 Task: Create a task titled 'Performer of the Month' with a start date of 6/26/2023, a due date of 7/11/2023, and set the priority to high. Include the note: 'Announce and recognize the performer of the Month in the office.'
Action: Mouse moved to (362, 141)
Screenshot: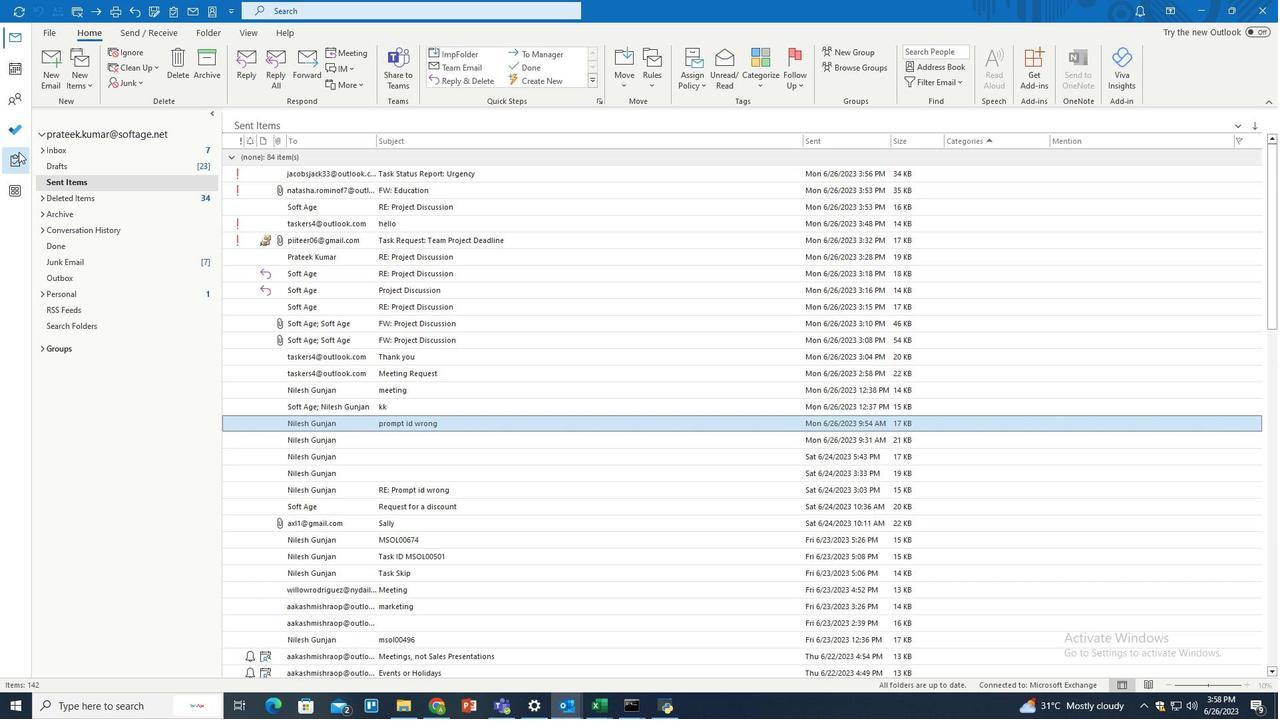 
Action: Mouse pressed left at (362, 141)
Screenshot: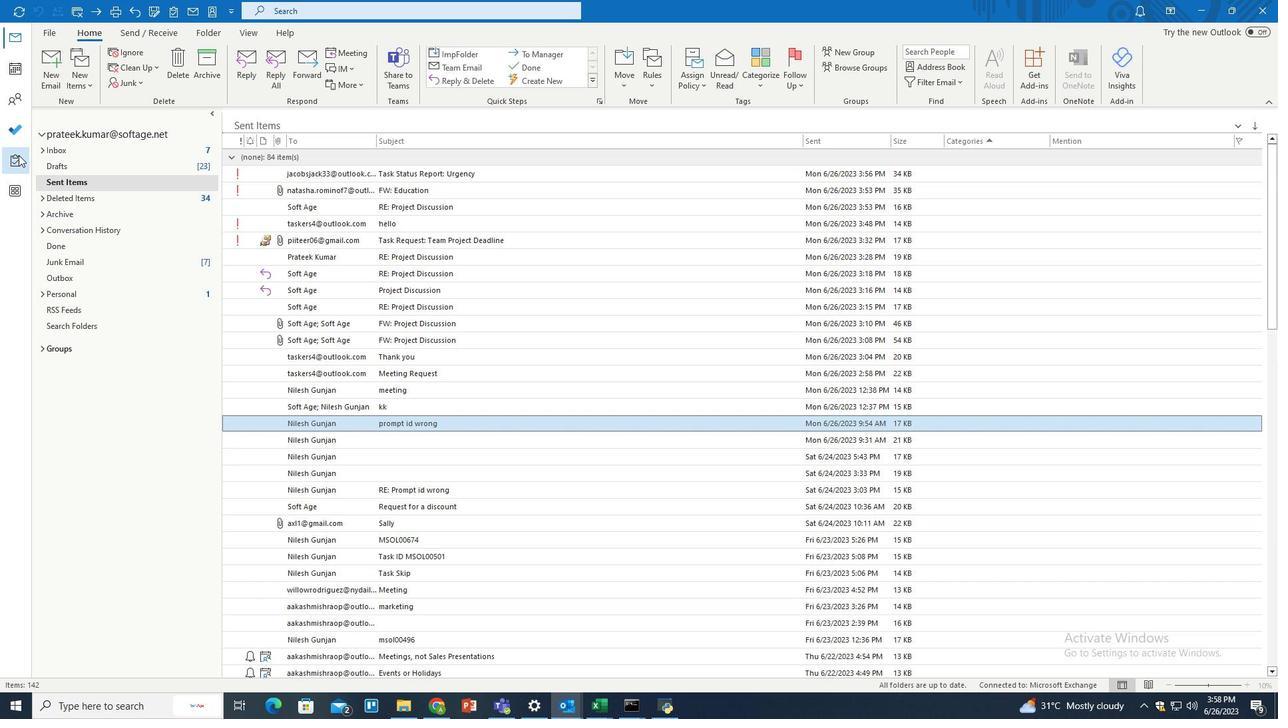 
Action: Mouse moved to (392, 300)
Screenshot: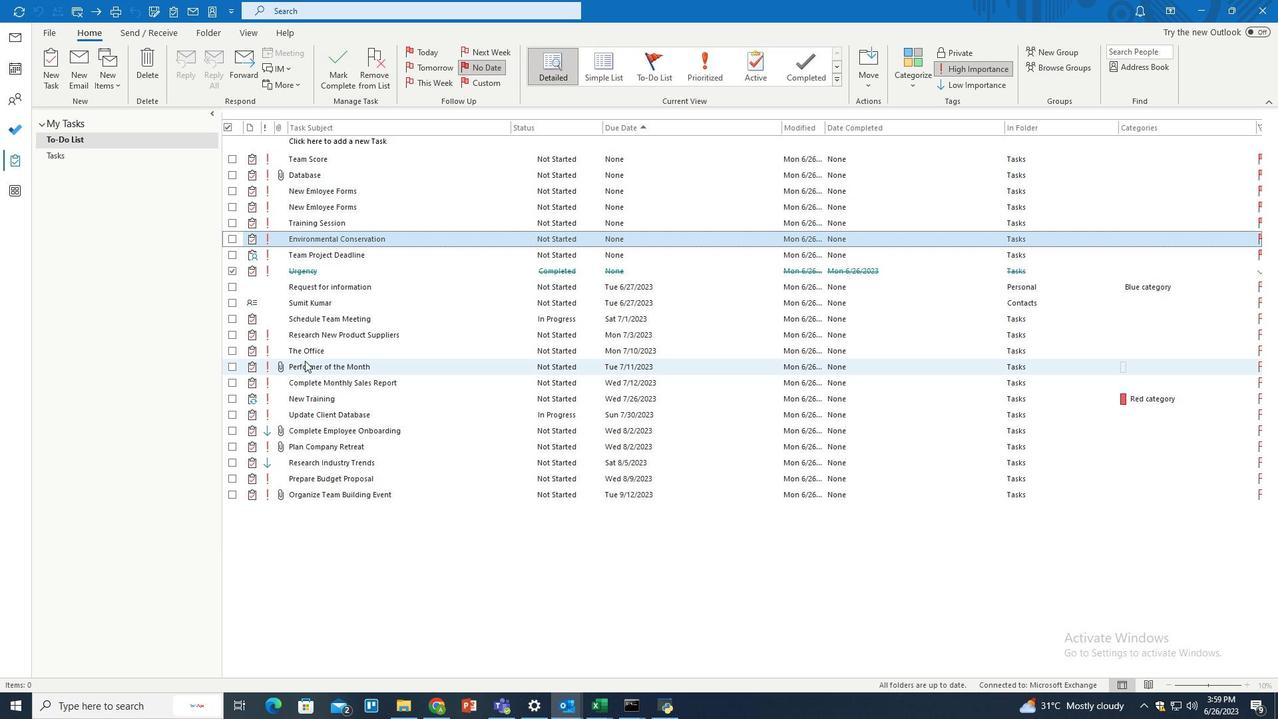 
Action: Mouse pressed left at (392, 300)
Screenshot: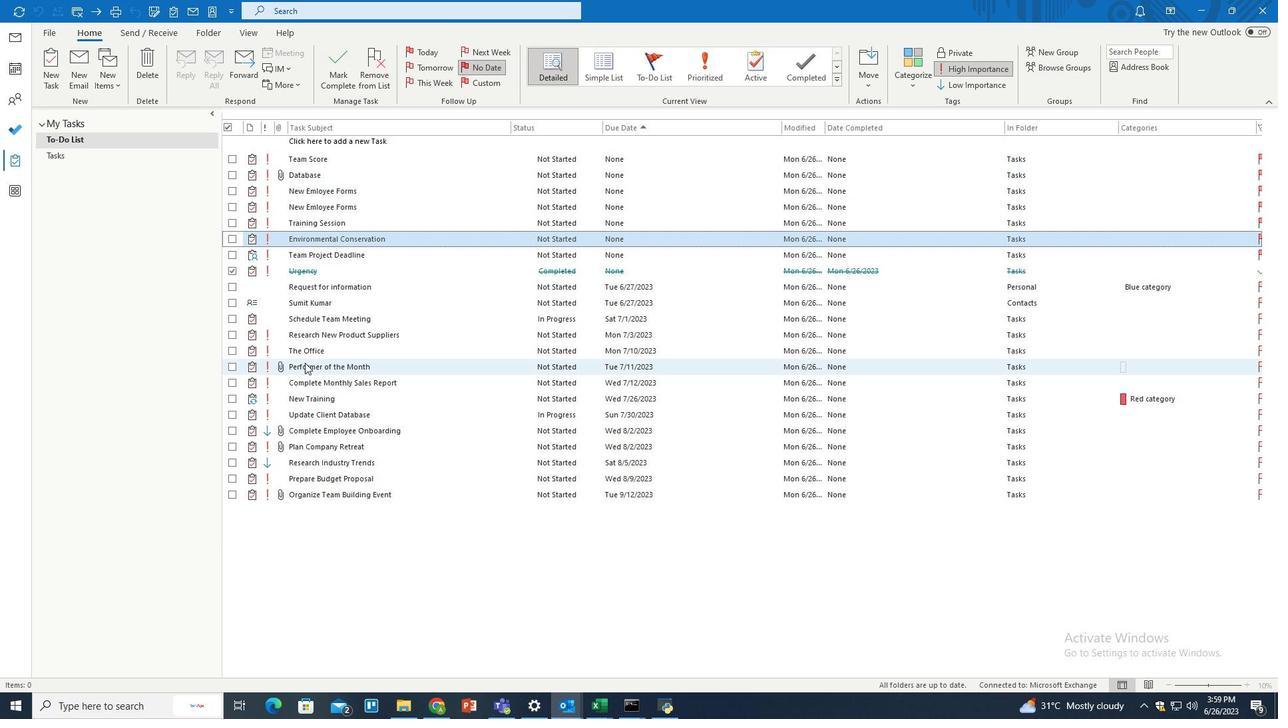 
Action: Mouse pressed left at (392, 300)
Screenshot: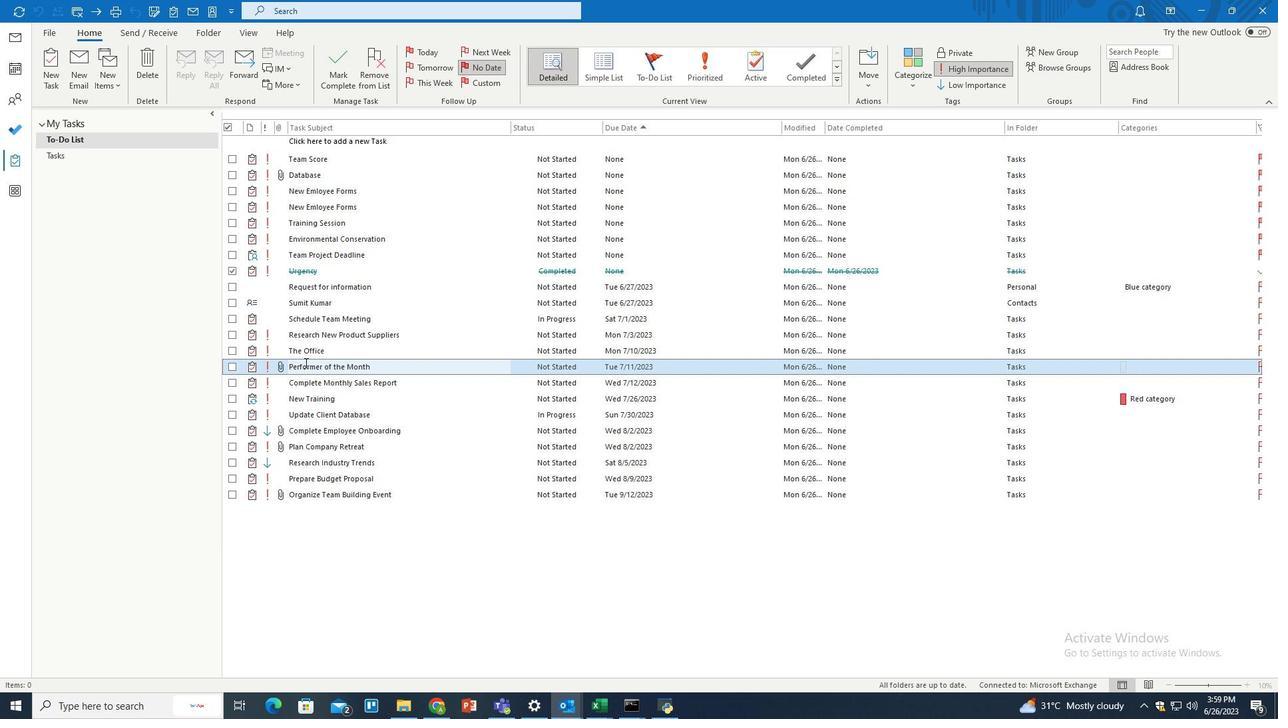 
Action: Mouse moved to (394, 319)
Screenshot: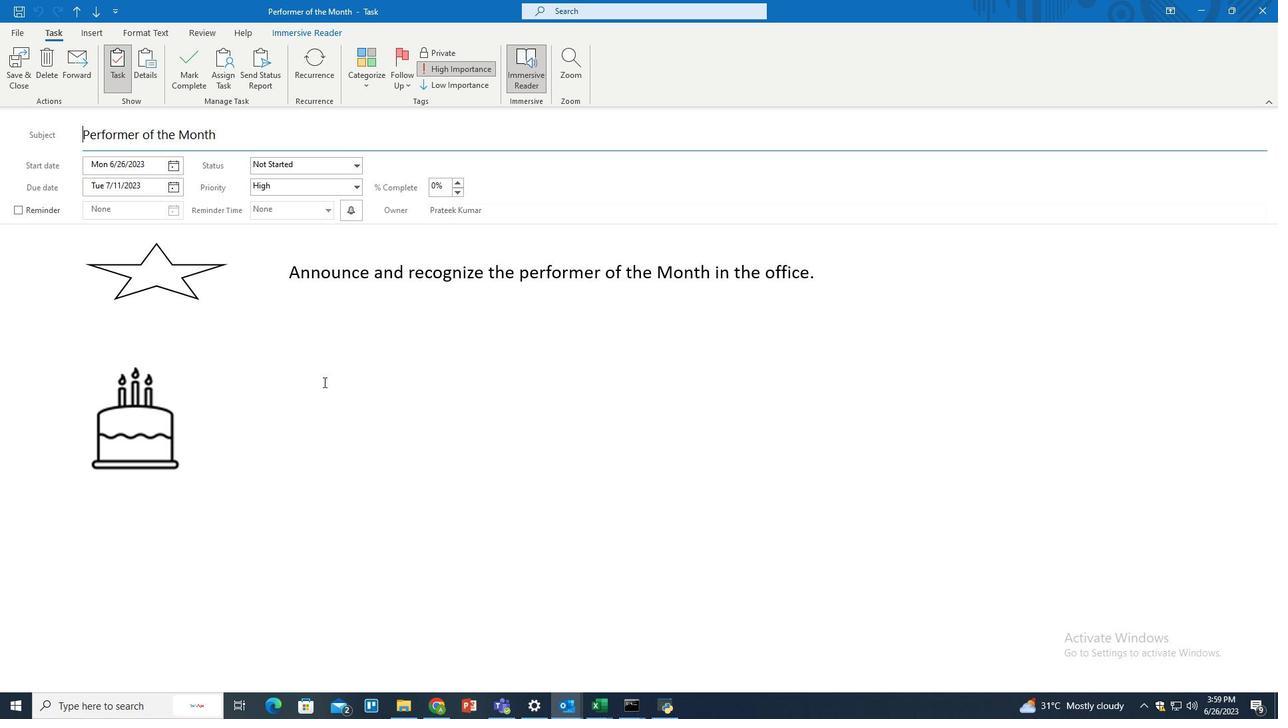 
Action: Mouse pressed left at (394, 319)
Screenshot: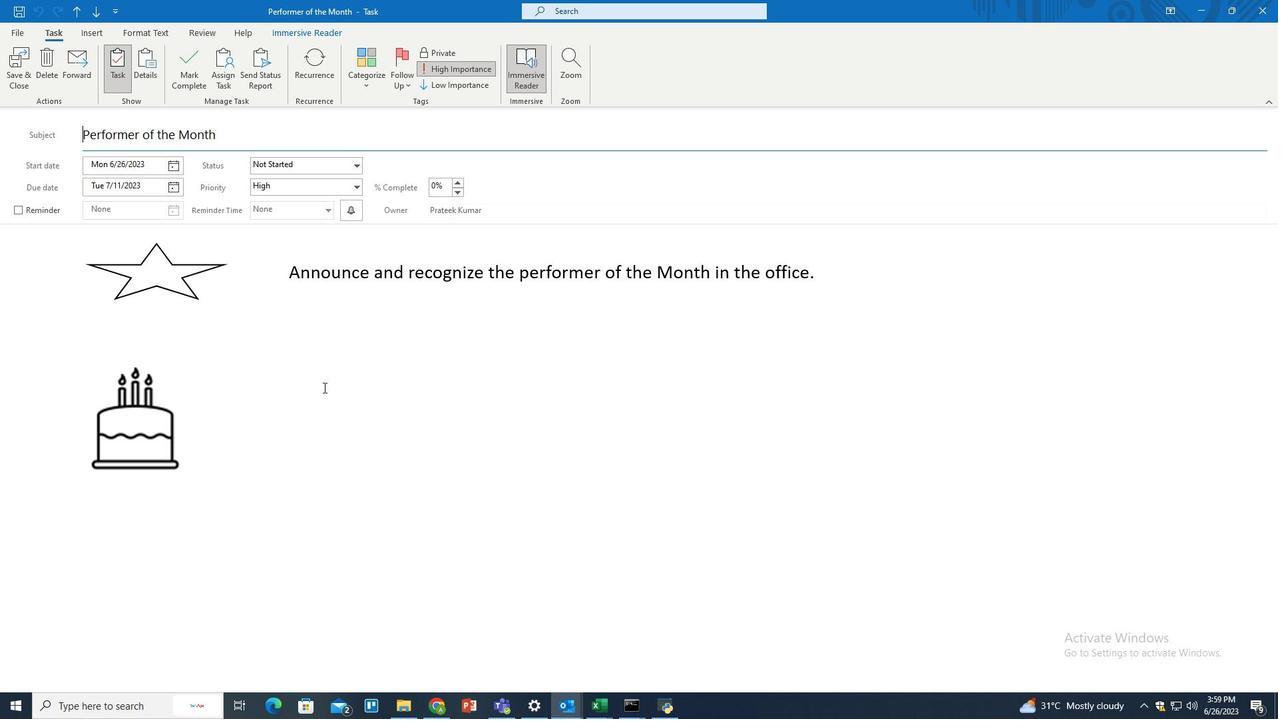 
Action: Mouse moved to (402, 77)
Screenshot: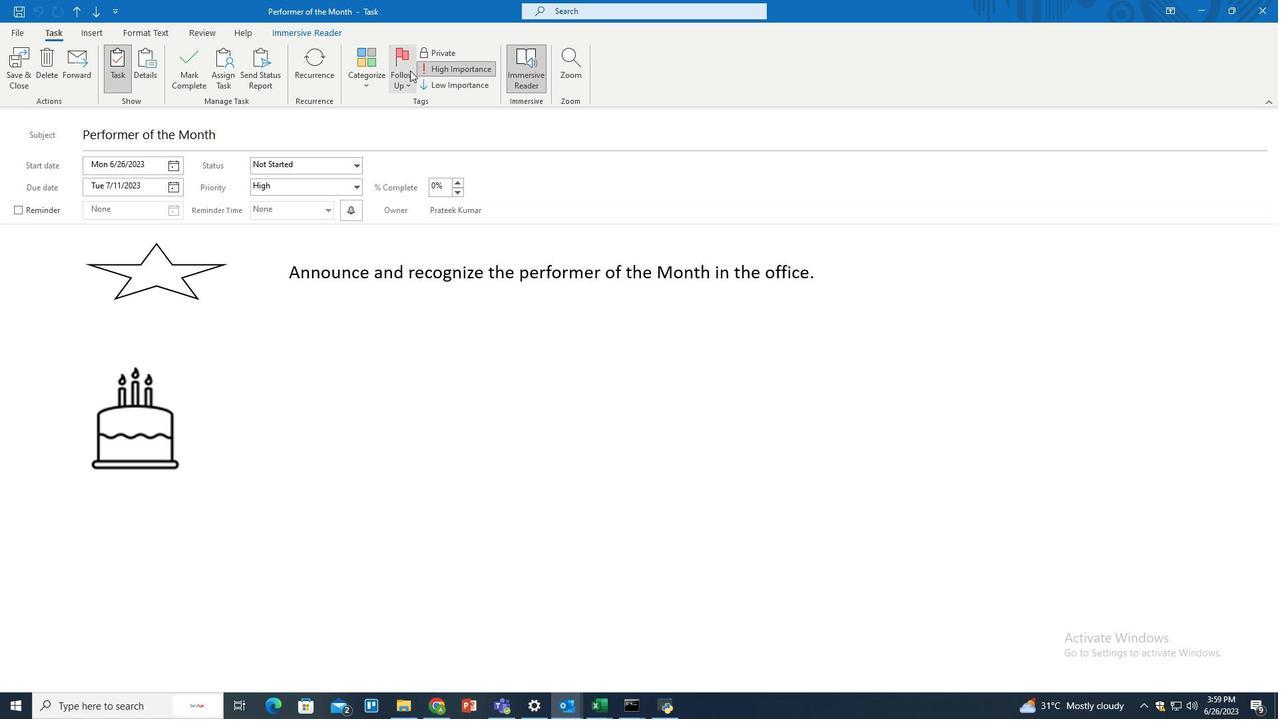 
Action: Mouse pressed left at (402, 77)
Screenshot: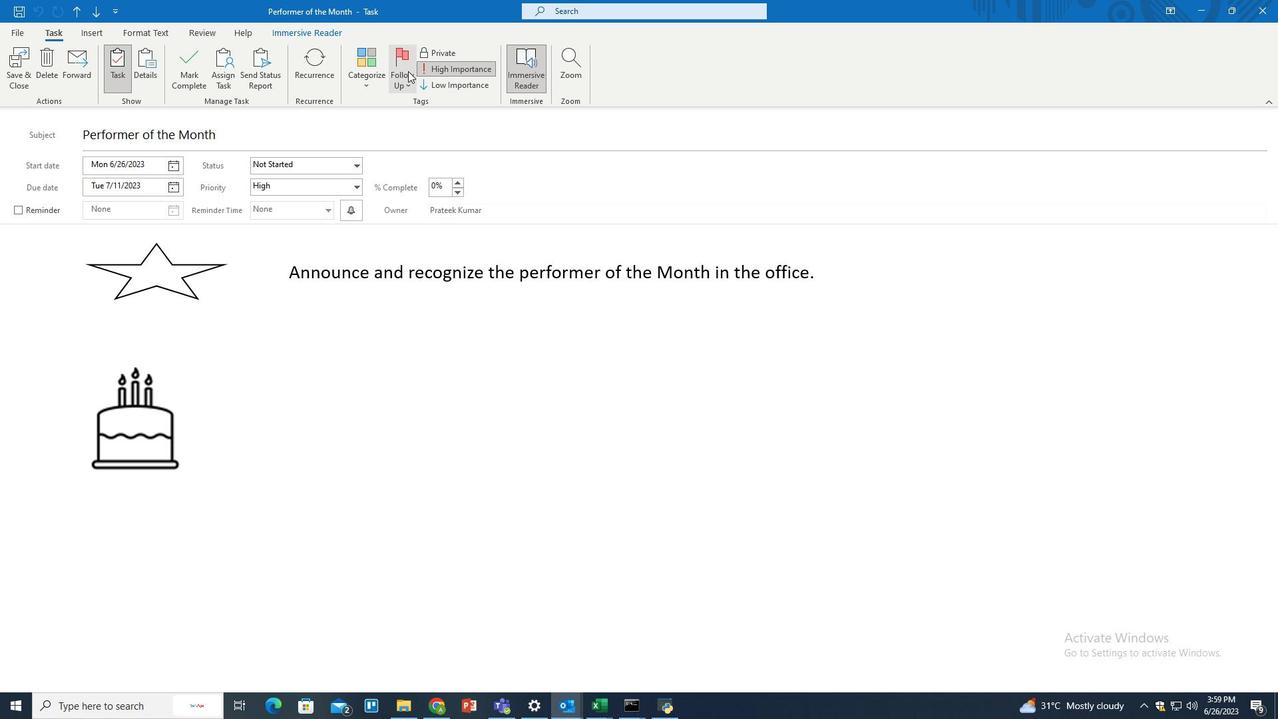 
Action: Mouse moved to (404, 129)
Screenshot: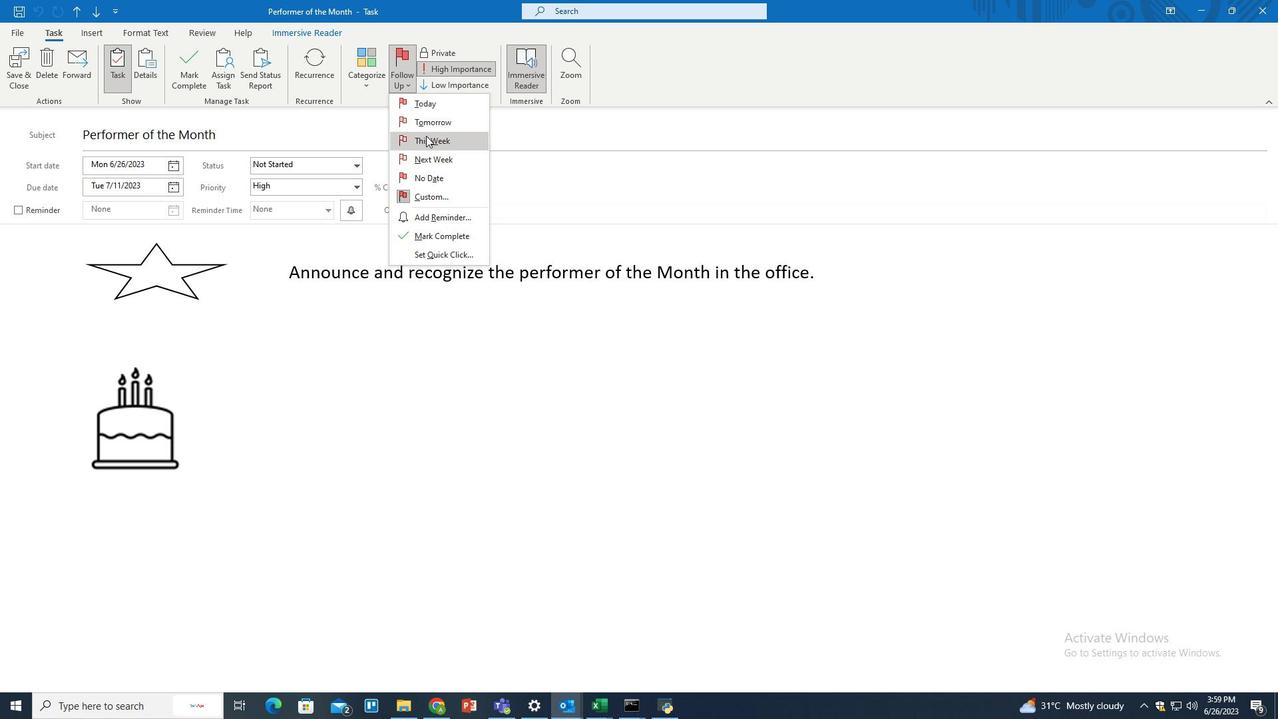 
Action: Mouse pressed left at (404, 129)
Screenshot: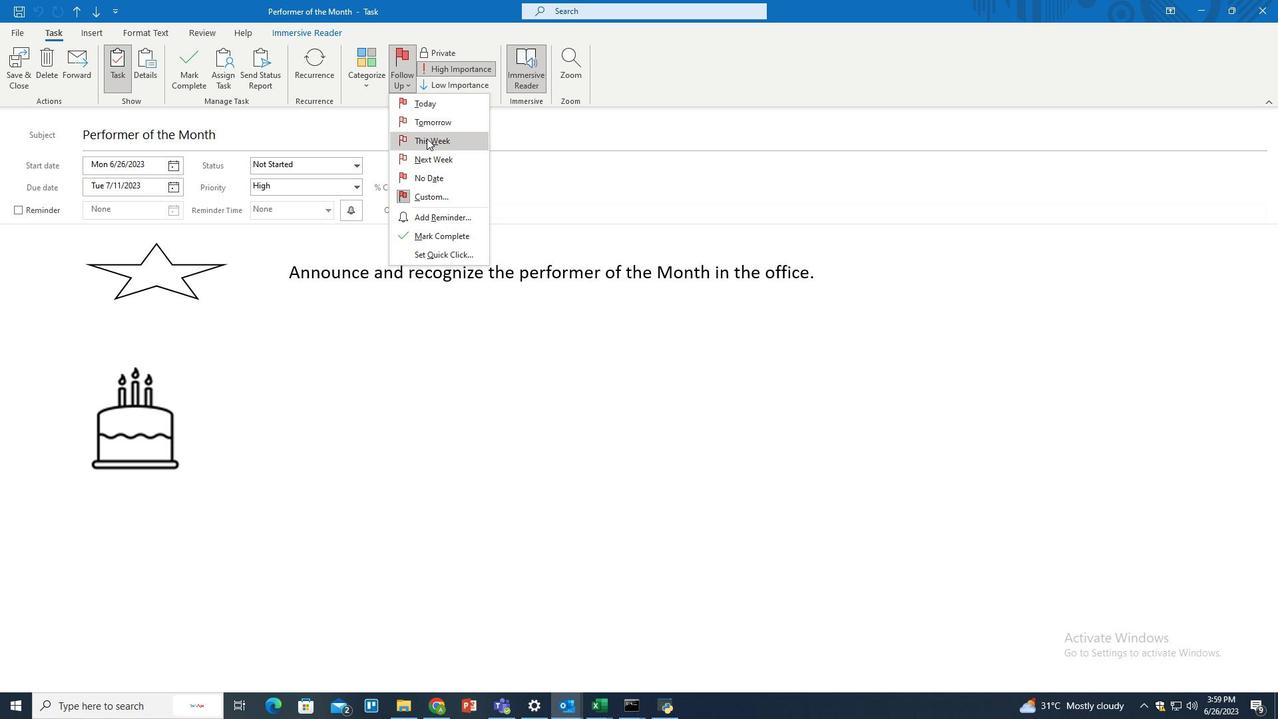 
Action: Mouse moved to (398, 304)
Screenshot: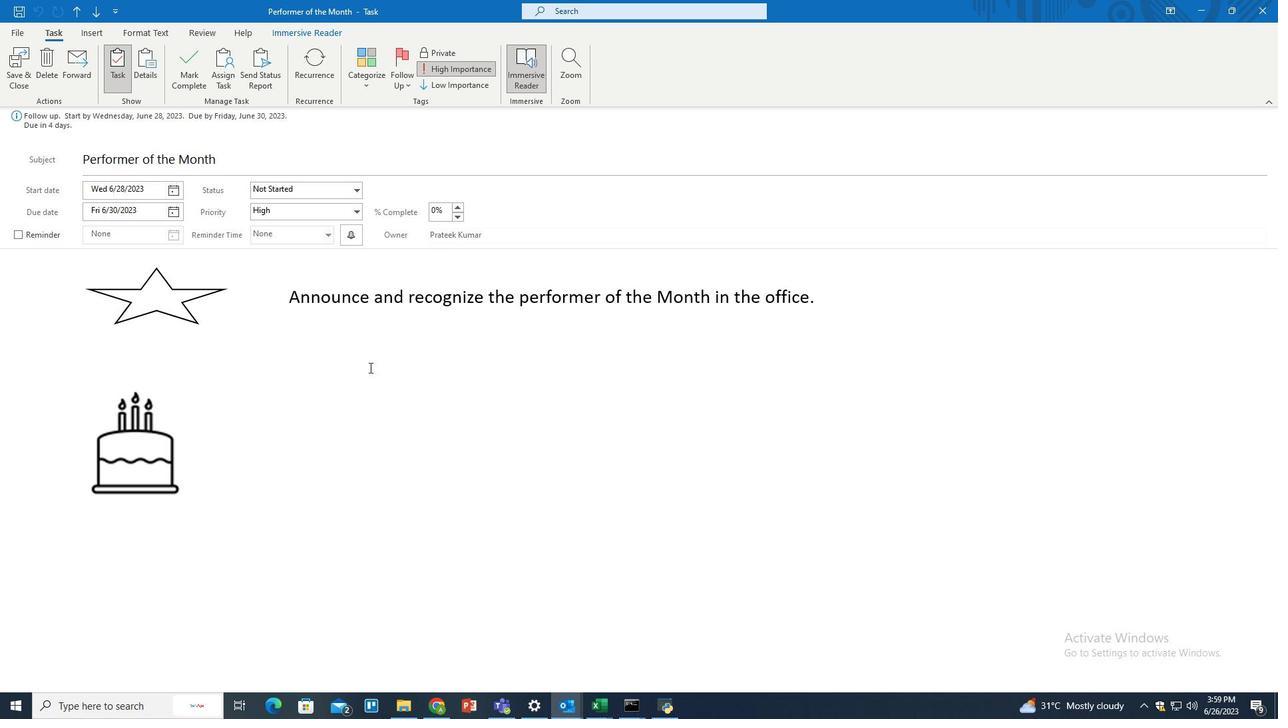 
Action: Mouse pressed left at (398, 304)
Screenshot: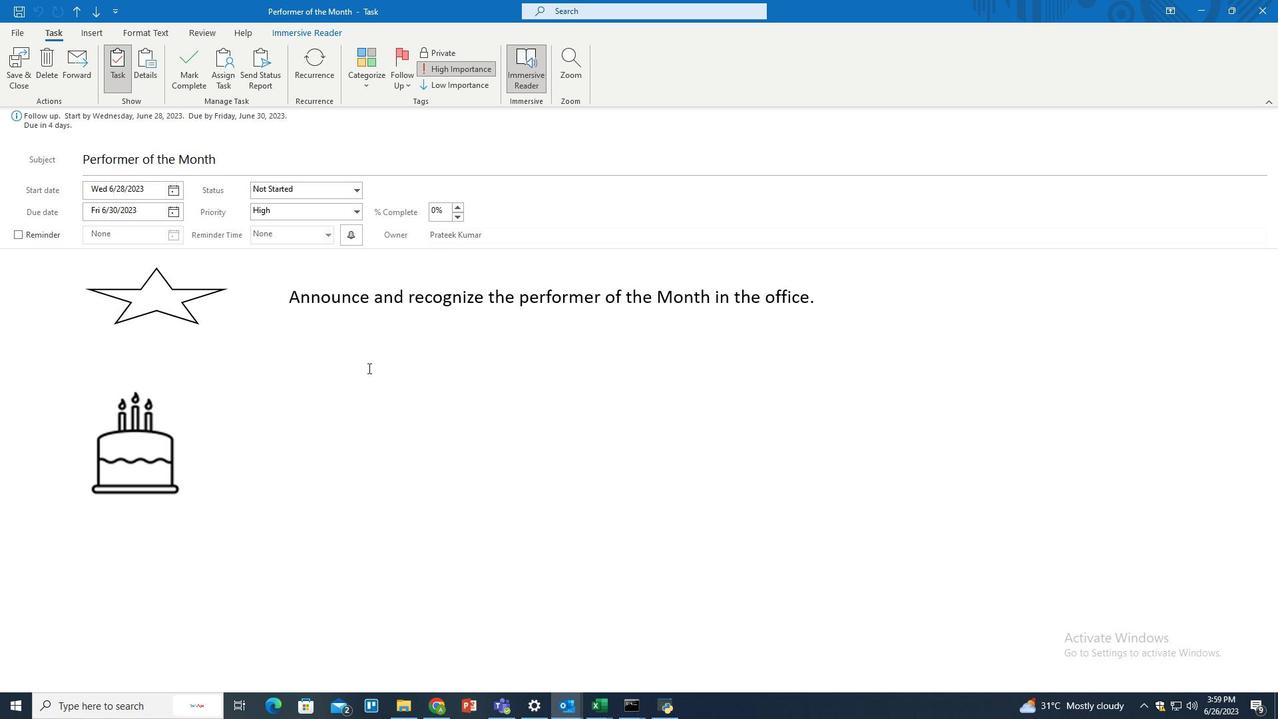 
Action: Mouse moved to (362, 48)
Screenshot: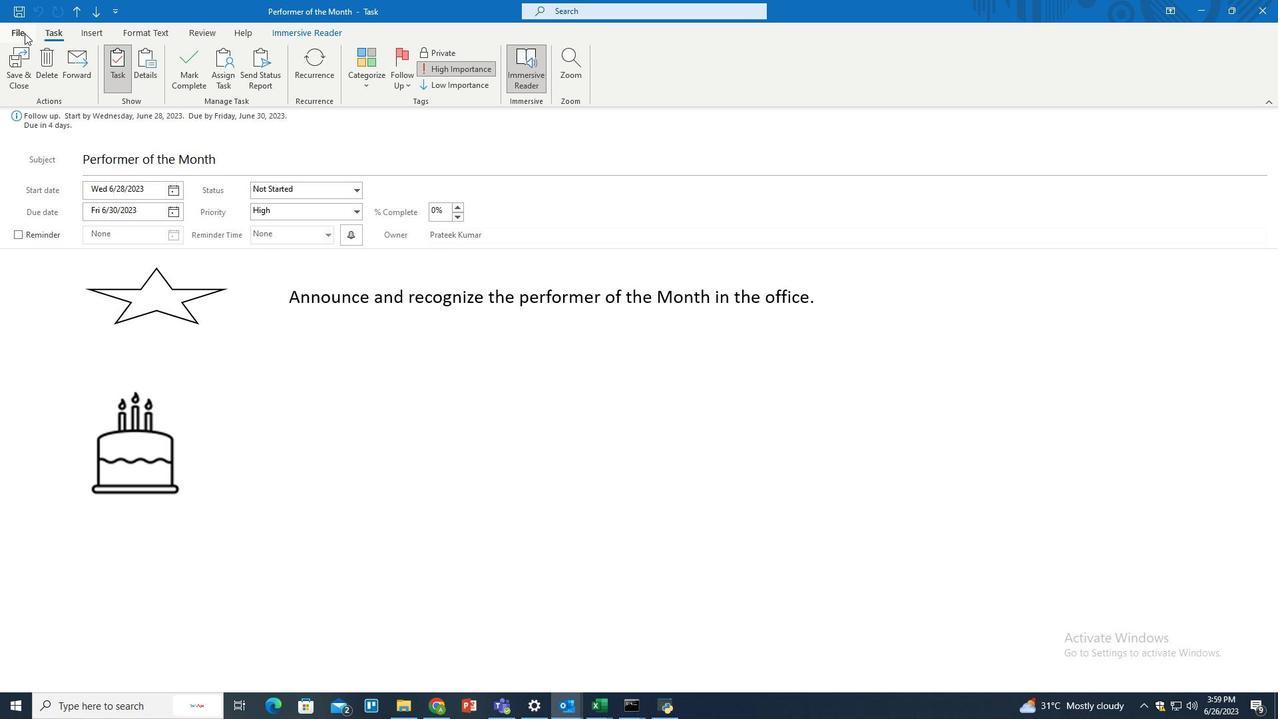 
Action: Mouse pressed left at (362, 48)
Screenshot: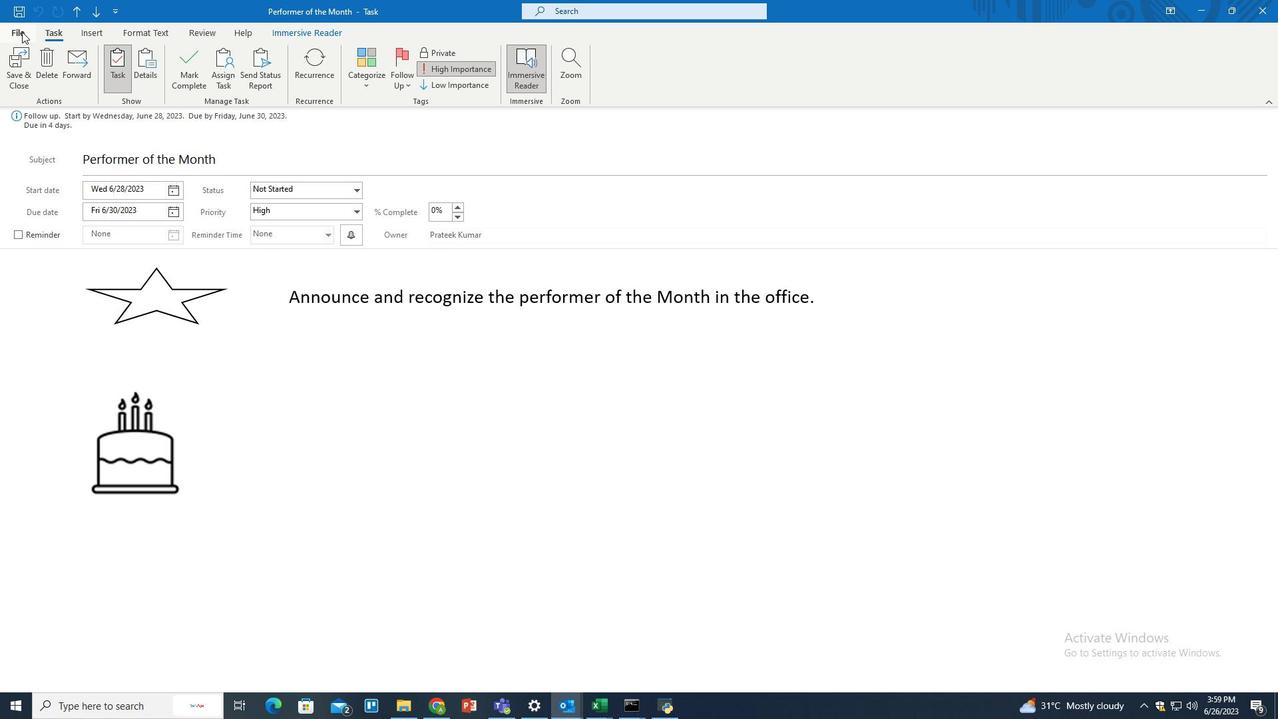 
Action: Mouse moved to (364, 94)
Screenshot: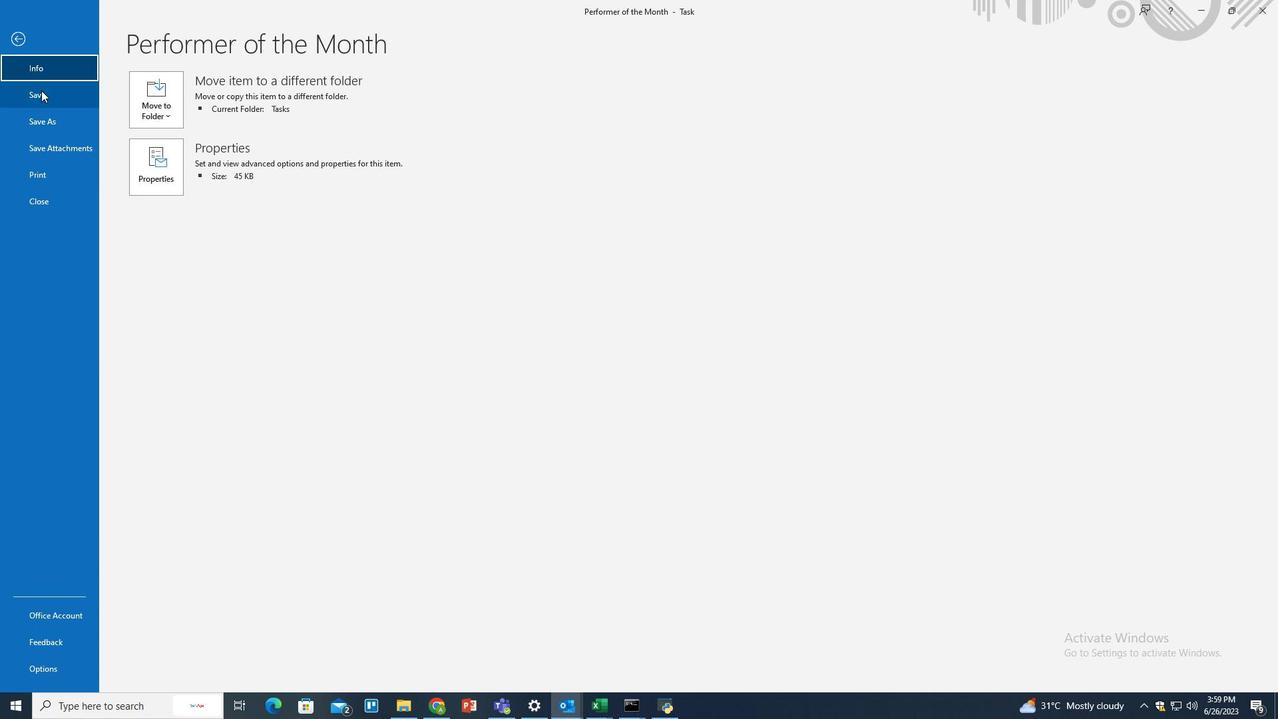 
Action: Mouse pressed left at (364, 94)
Screenshot: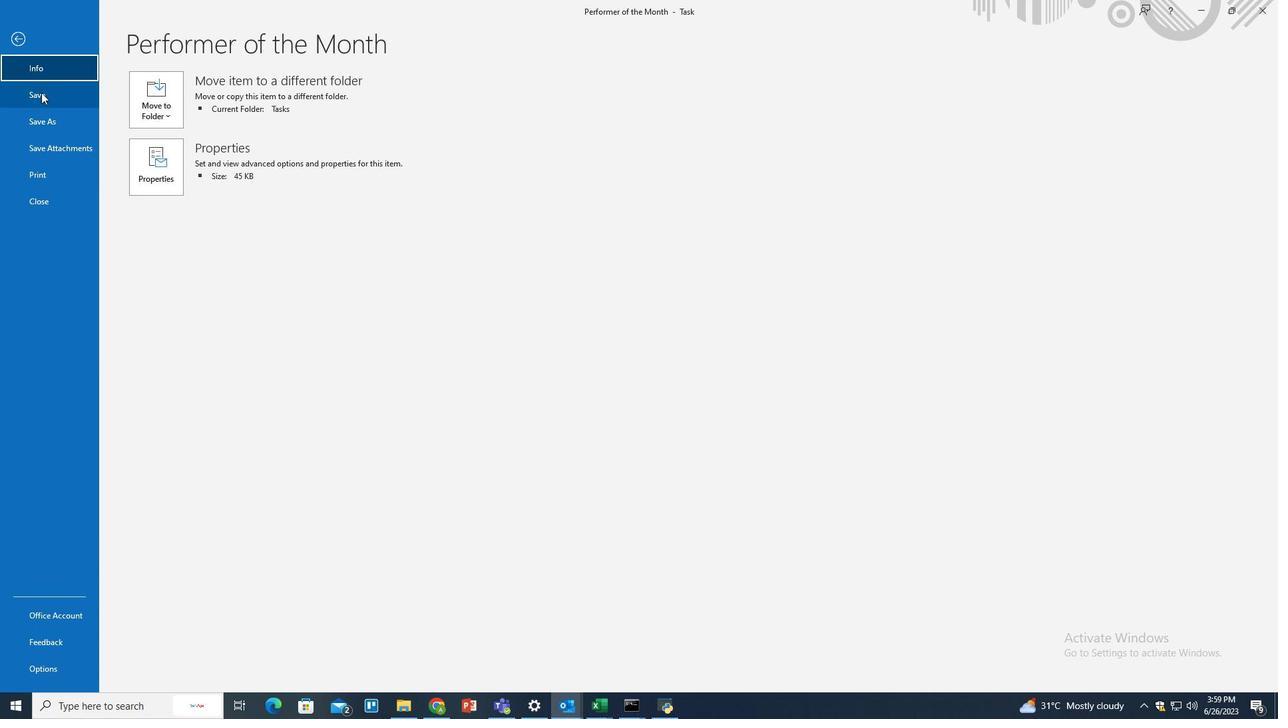 
Action: Mouse moved to (391, 237)
Screenshot: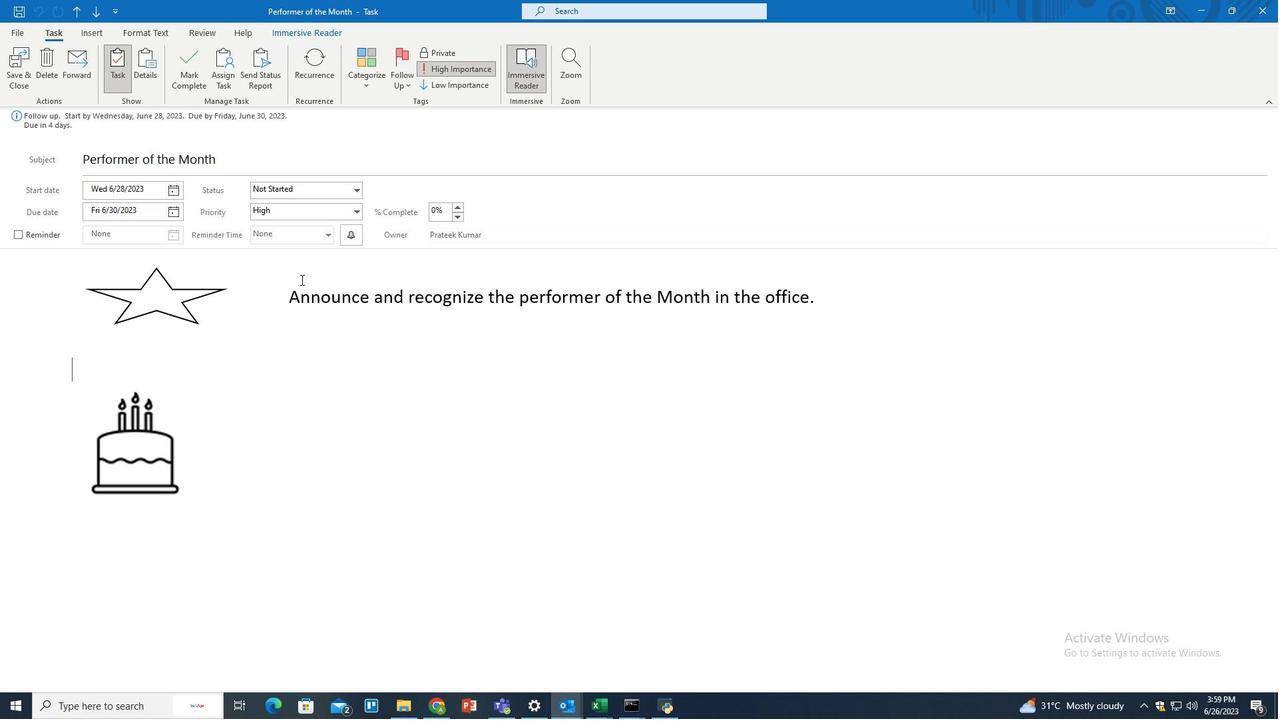 
